 Task: Add Sprouts Organic Apricot Fruit Spread to the cart.
Action: Mouse moved to (20, 73)
Screenshot: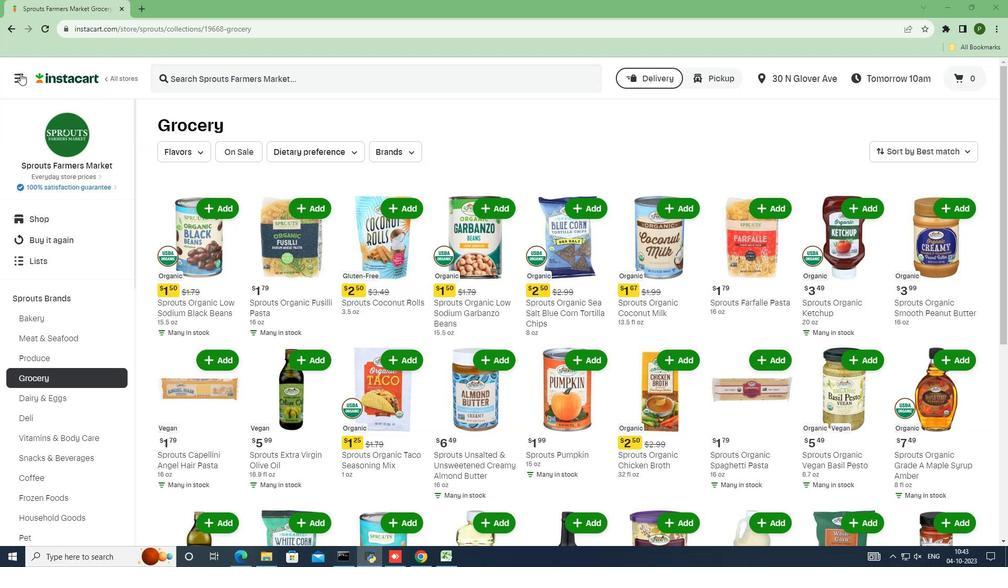 
Action: Mouse pressed left at (20, 73)
Screenshot: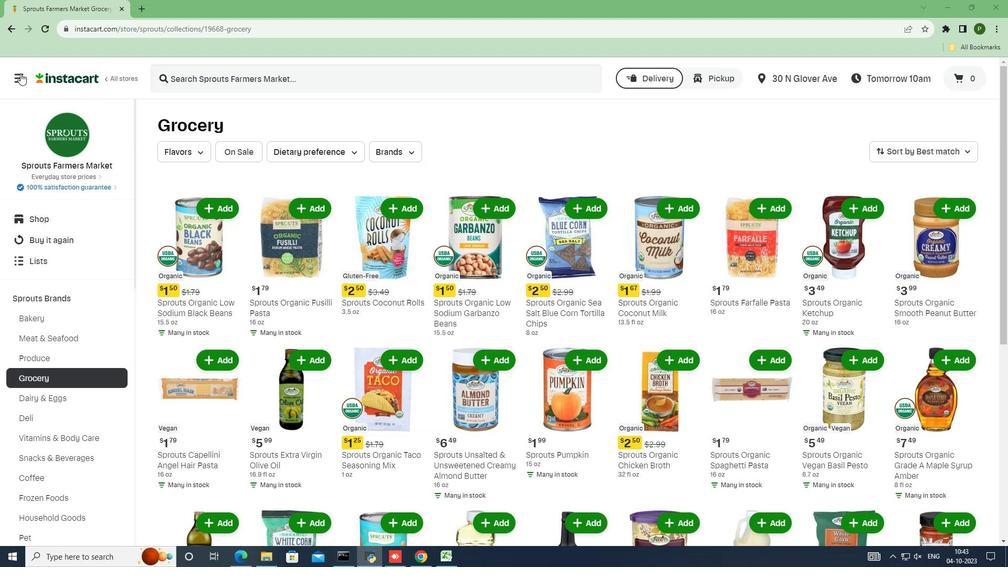 
Action: Mouse moved to (46, 295)
Screenshot: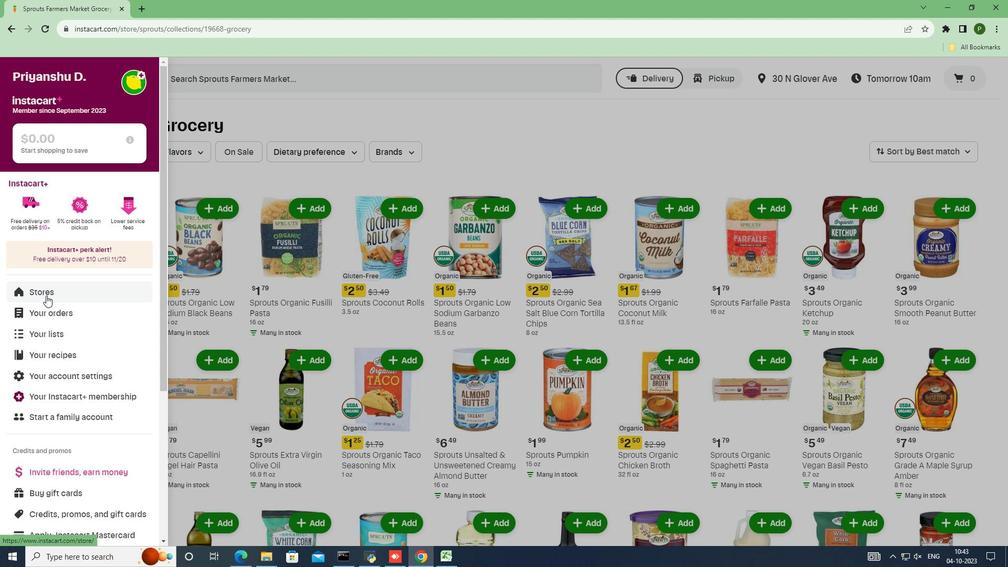 
Action: Mouse pressed left at (46, 295)
Screenshot: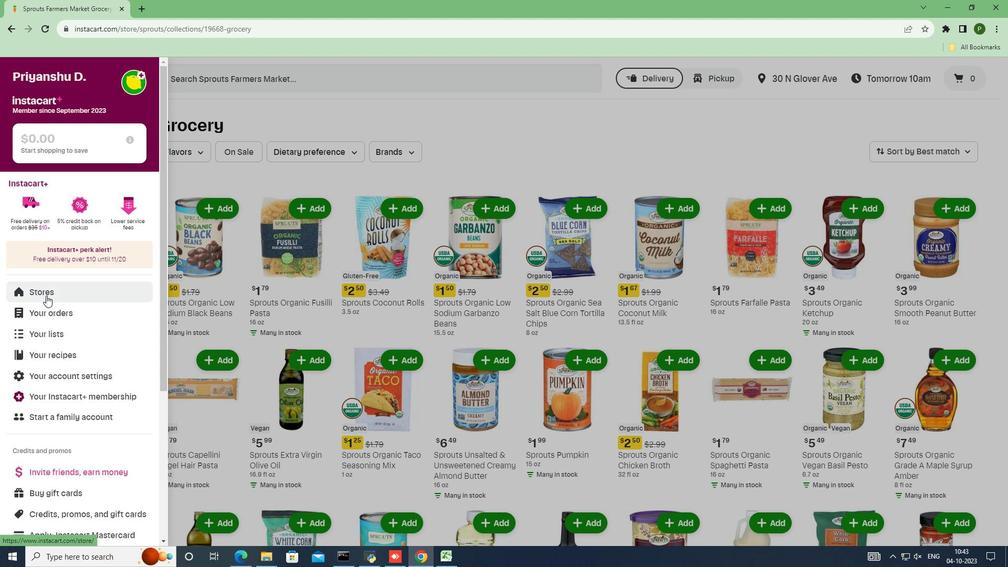 
Action: Mouse moved to (246, 122)
Screenshot: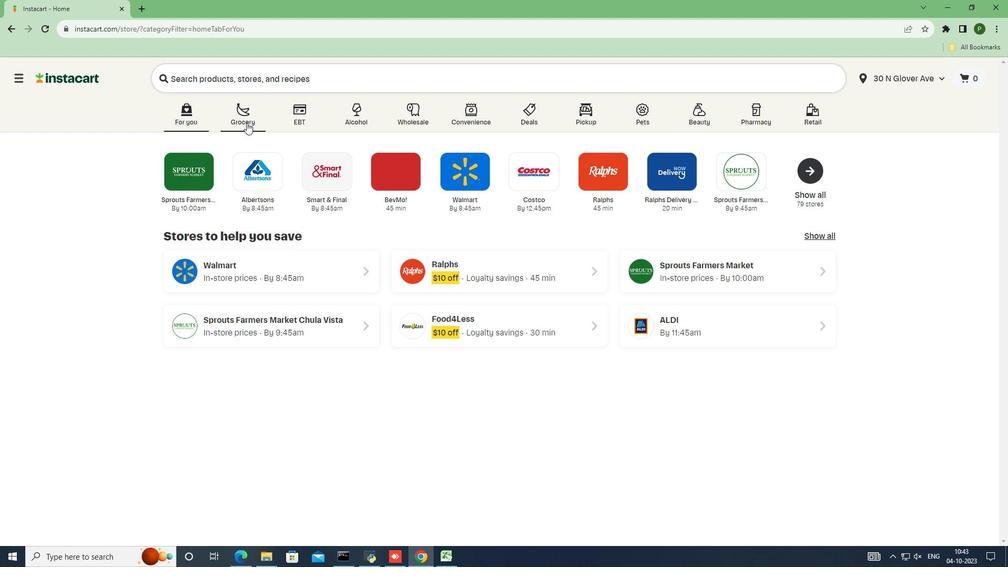 
Action: Mouse pressed left at (246, 122)
Screenshot: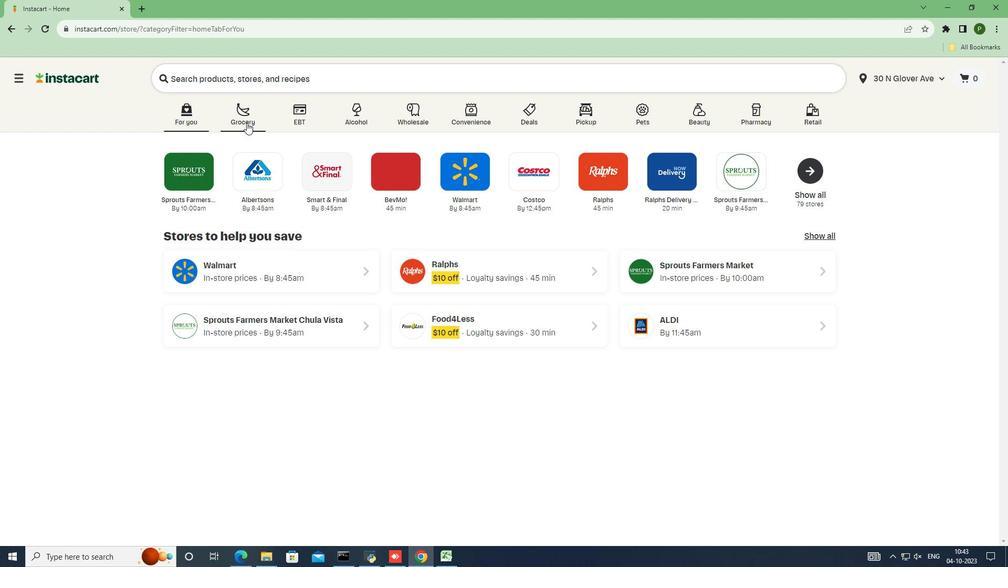 
Action: Mouse moved to (643, 250)
Screenshot: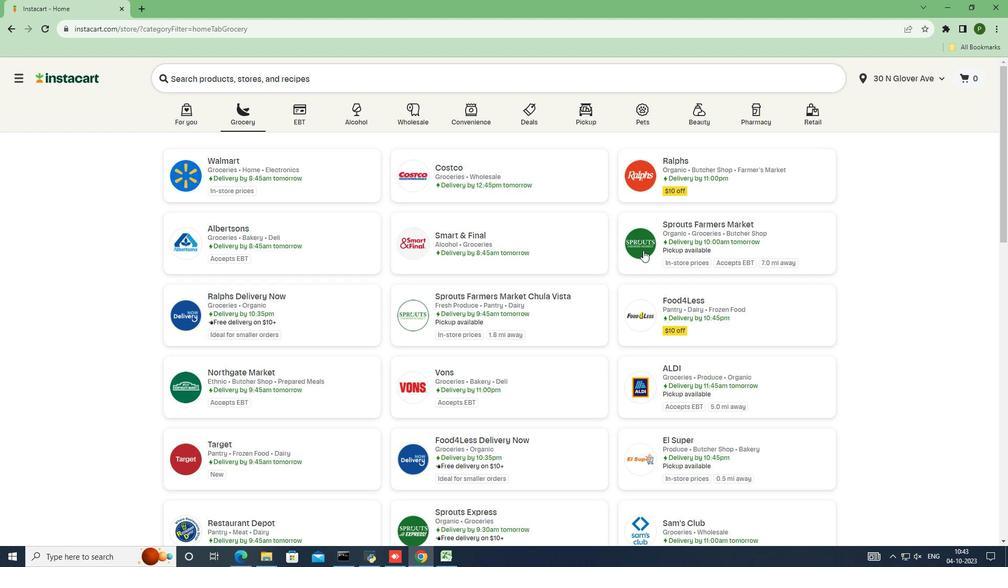 
Action: Mouse pressed left at (643, 250)
Screenshot: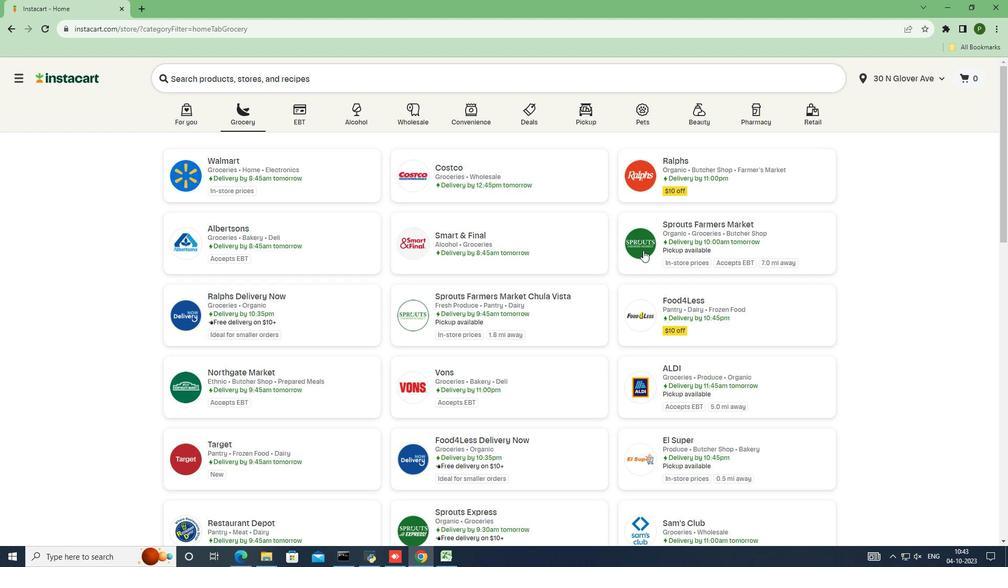 
Action: Mouse moved to (92, 296)
Screenshot: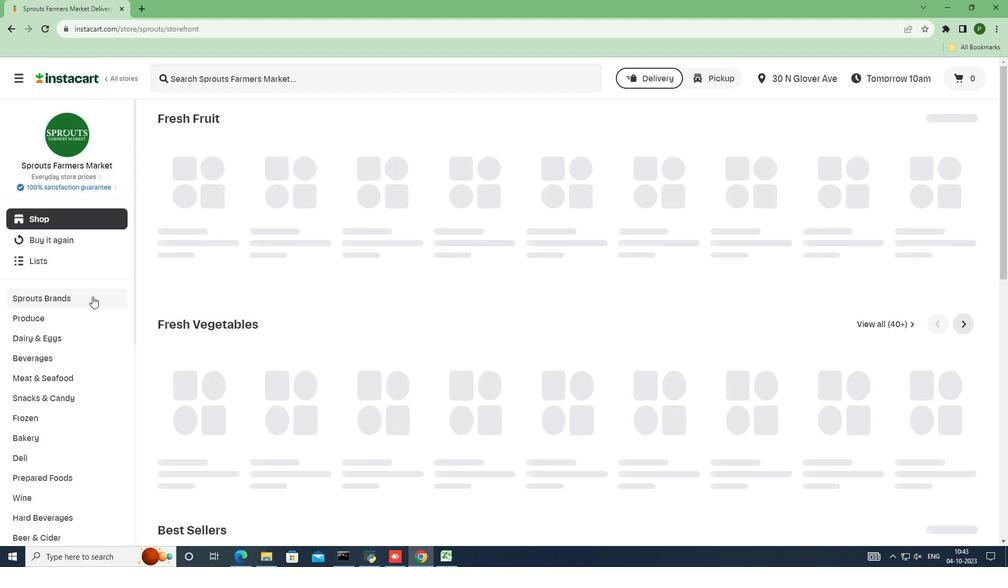 
Action: Mouse pressed left at (92, 296)
Screenshot: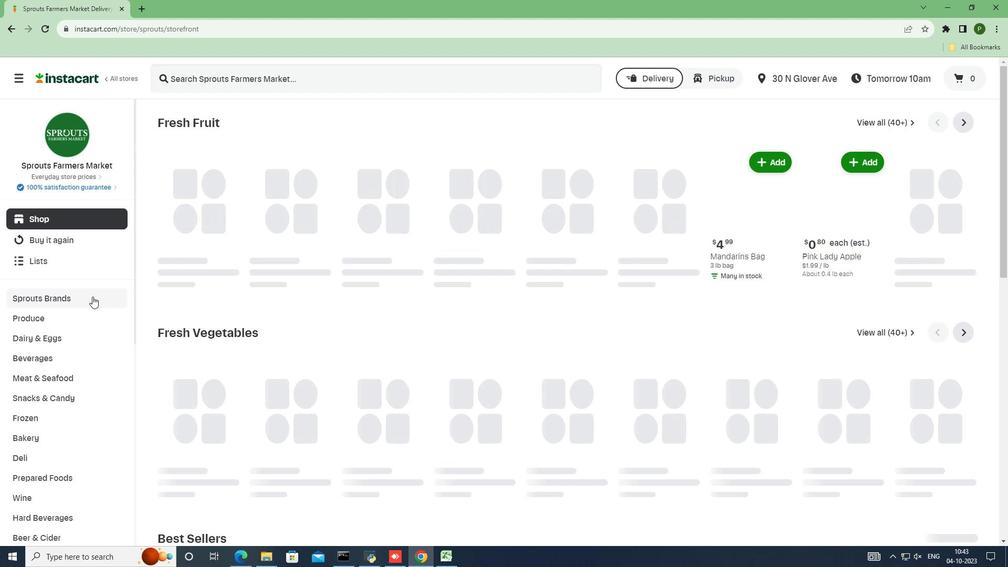 
Action: Mouse moved to (57, 377)
Screenshot: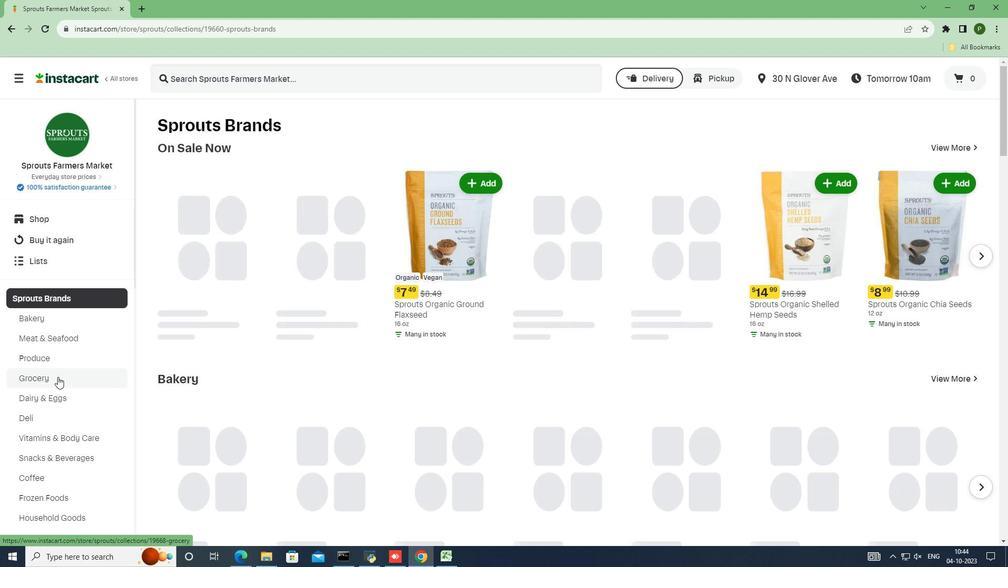 
Action: Mouse pressed left at (57, 377)
Screenshot: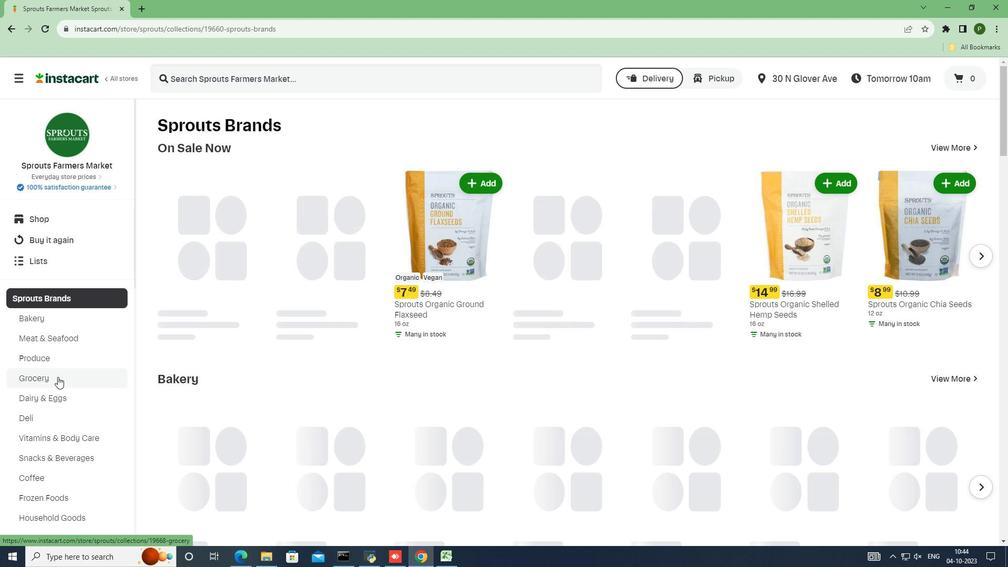 
Action: Mouse moved to (232, 183)
Screenshot: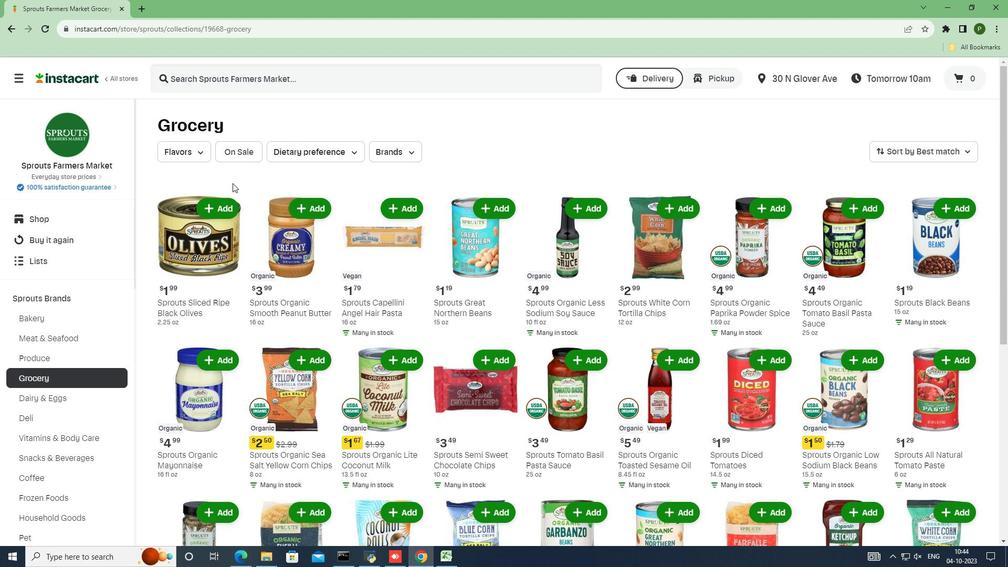 
Action: Mouse scrolled (232, 182) with delta (0, 0)
Screenshot: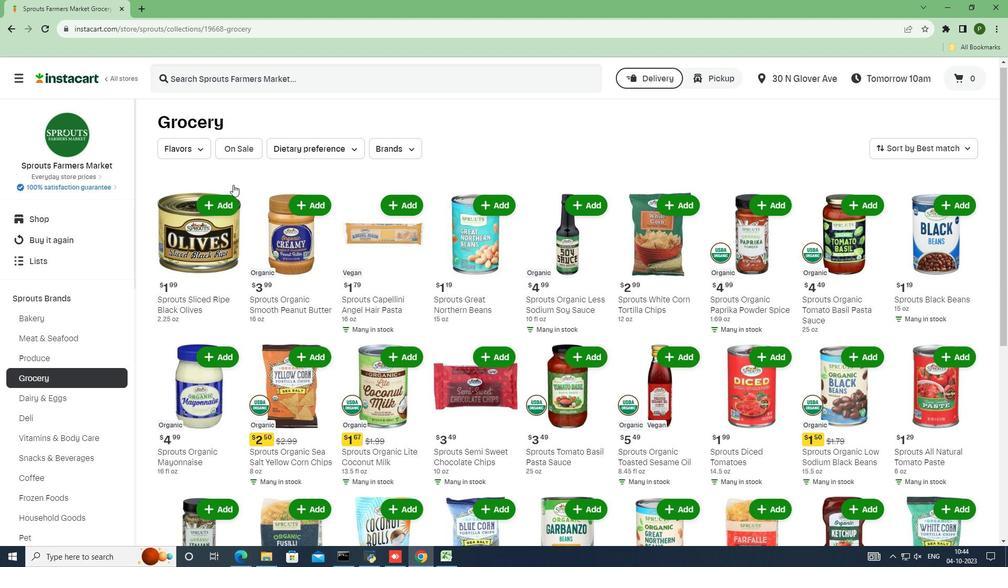 
Action: Mouse moved to (233, 184)
Screenshot: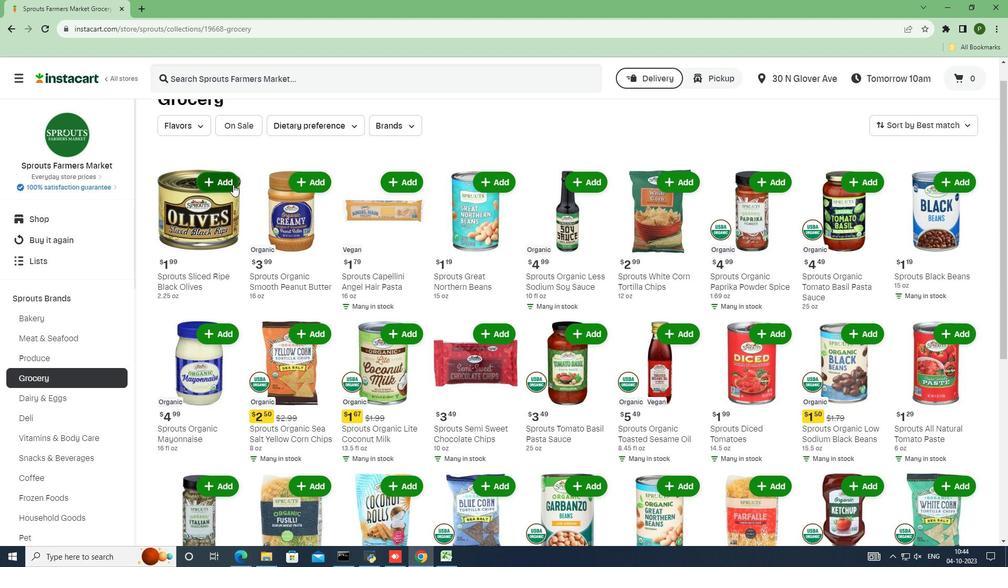 
Action: Mouse scrolled (233, 184) with delta (0, 0)
Screenshot: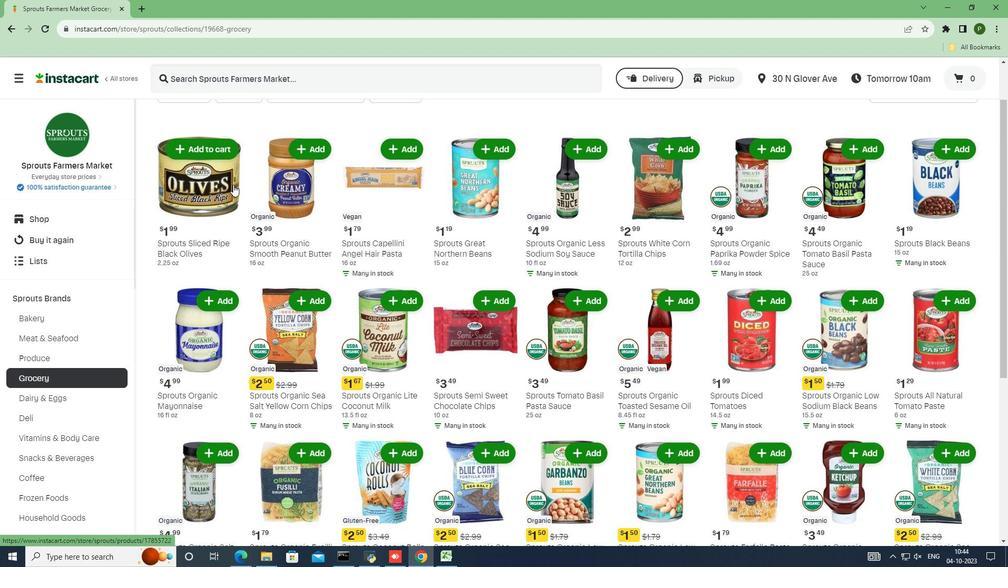 
Action: Mouse moved to (233, 184)
Screenshot: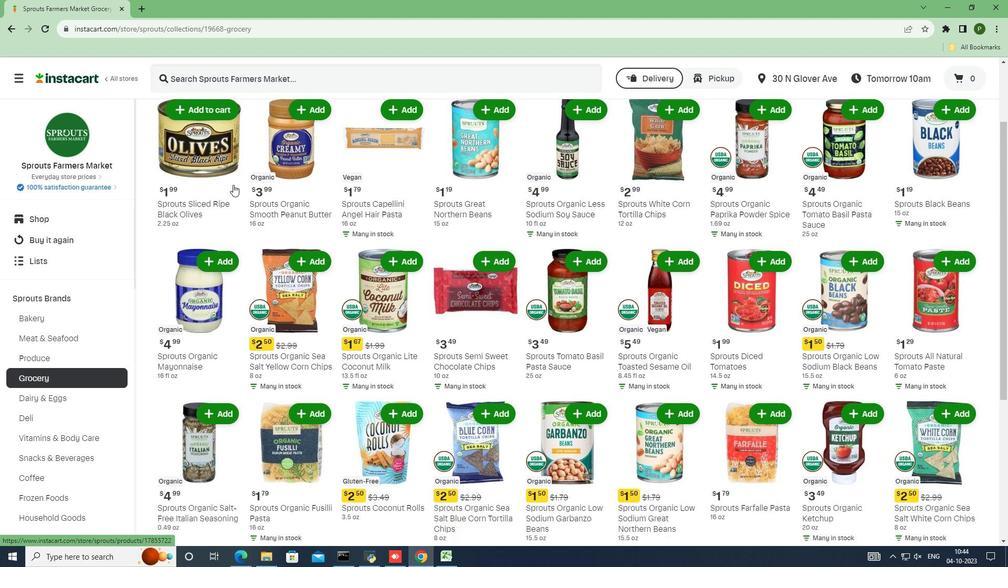 
Action: Mouse scrolled (233, 184) with delta (0, 0)
Screenshot: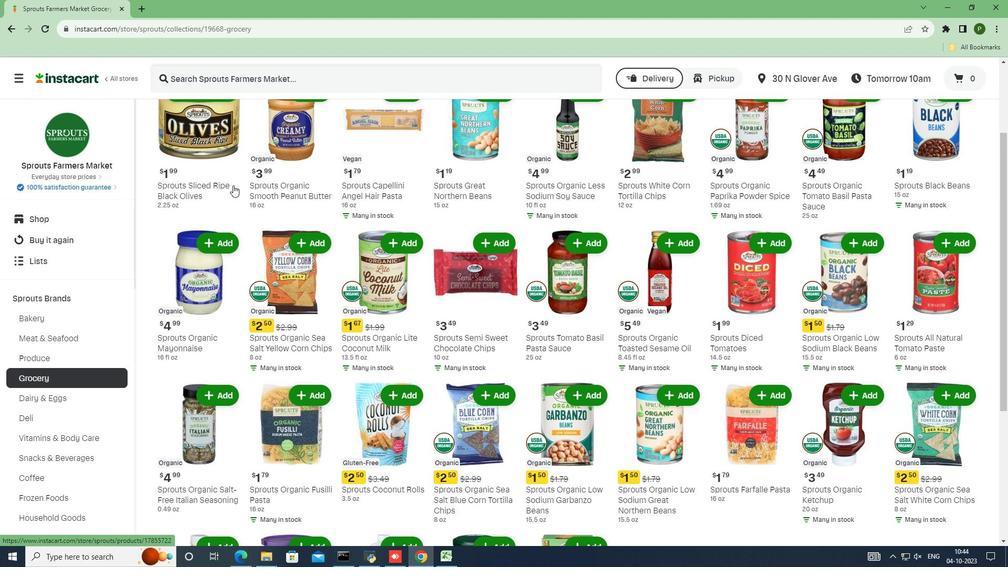 
Action: Mouse moved to (233, 185)
Screenshot: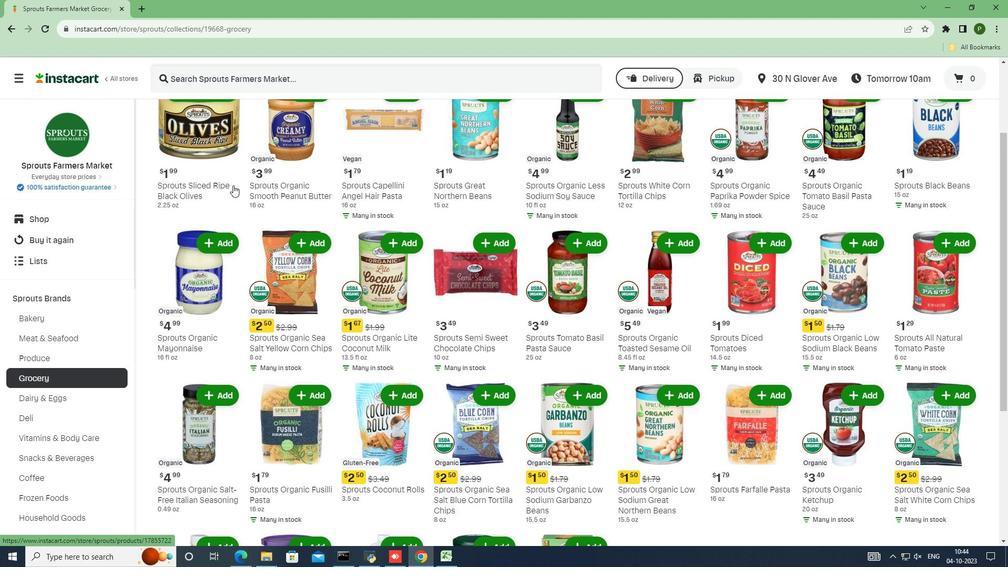 
Action: Mouse scrolled (233, 184) with delta (0, 0)
Screenshot: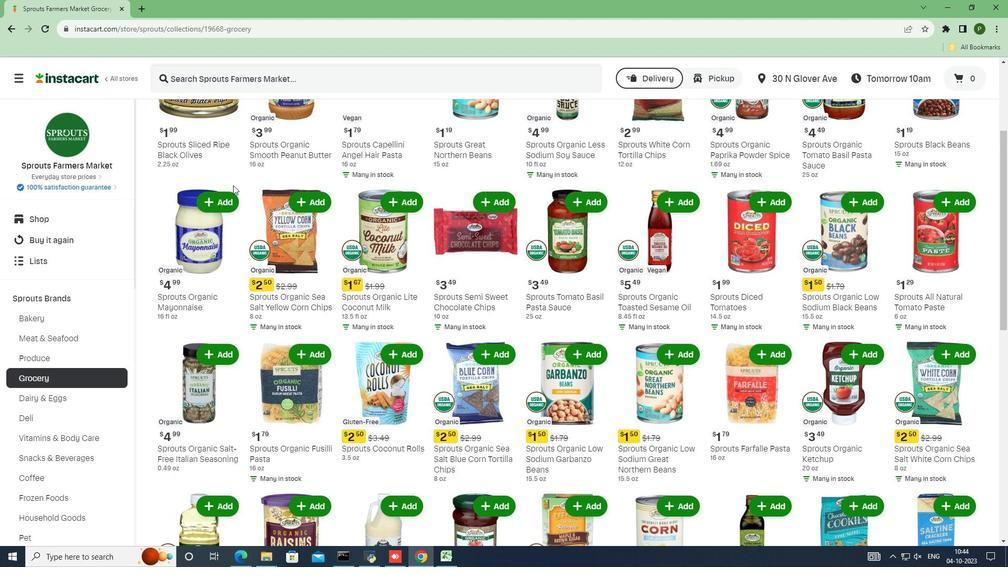 
Action: Mouse scrolled (233, 184) with delta (0, 0)
Screenshot: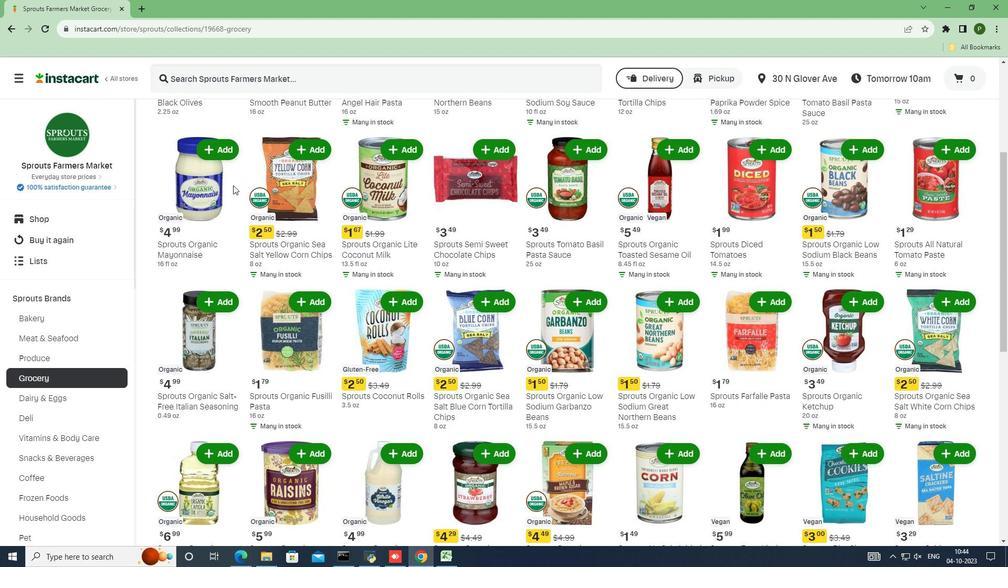 
Action: Mouse scrolled (233, 184) with delta (0, 0)
Screenshot: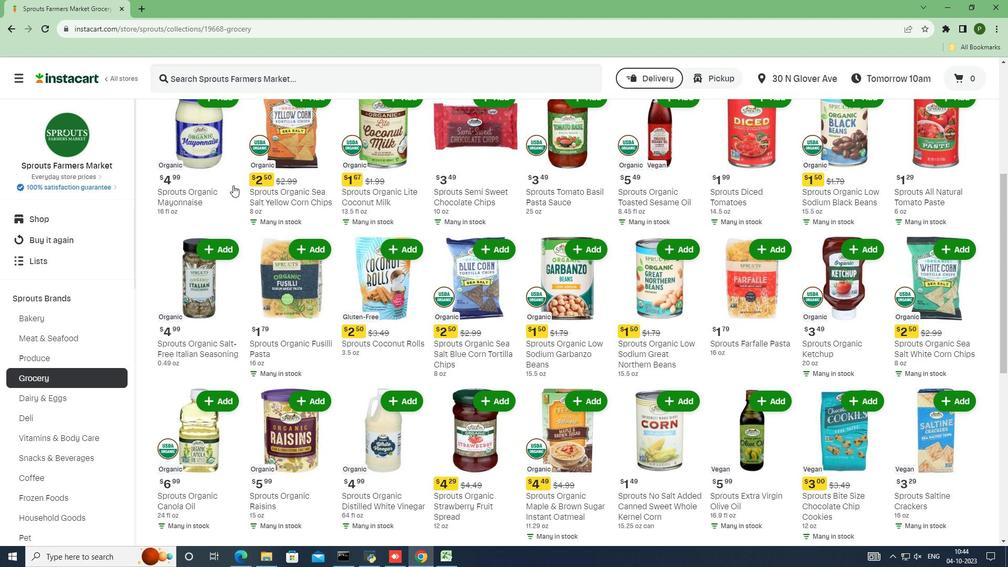 
Action: Mouse scrolled (233, 184) with delta (0, 0)
Screenshot: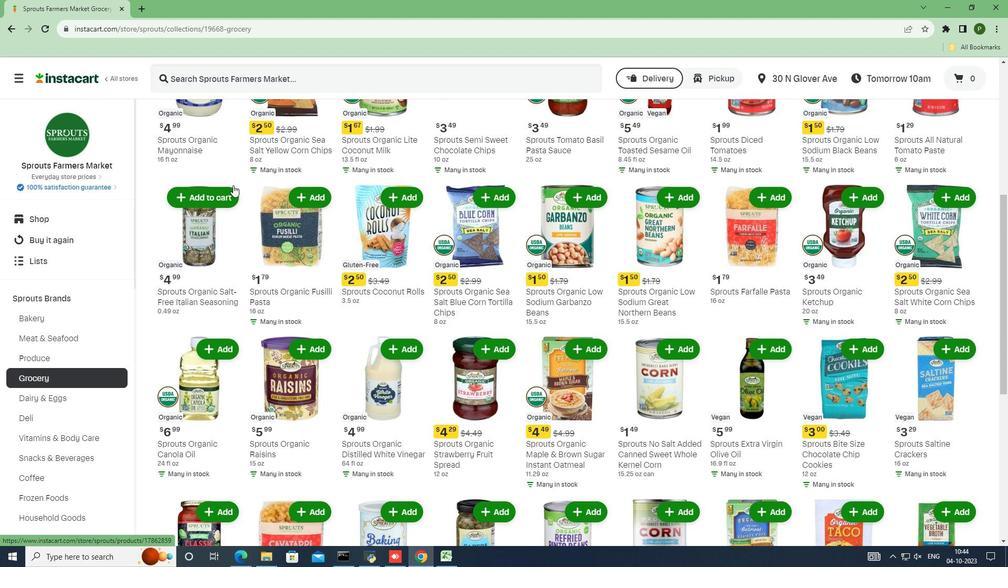 
Action: Mouse scrolled (233, 184) with delta (0, 0)
Screenshot: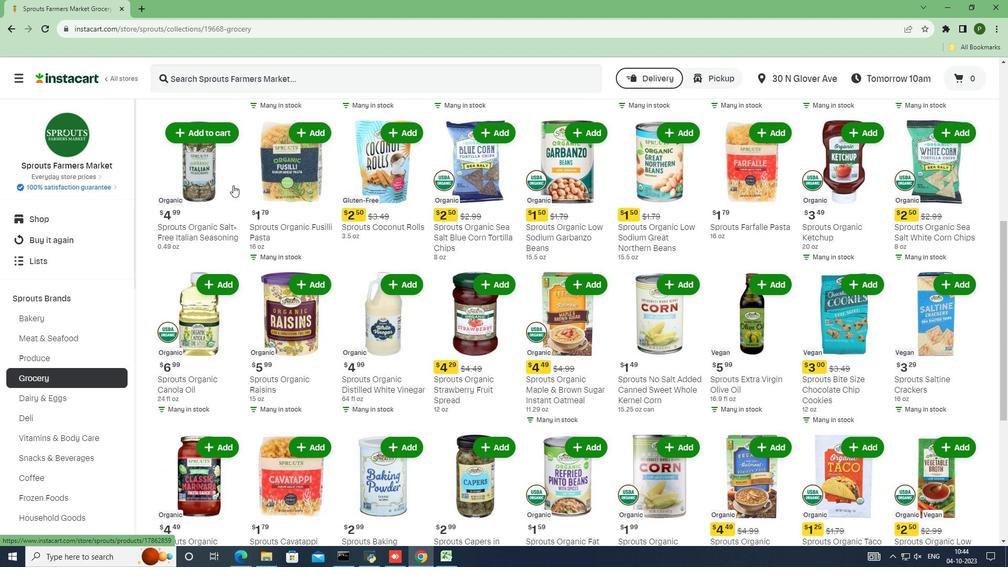 
Action: Mouse scrolled (233, 184) with delta (0, 0)
Screenshot: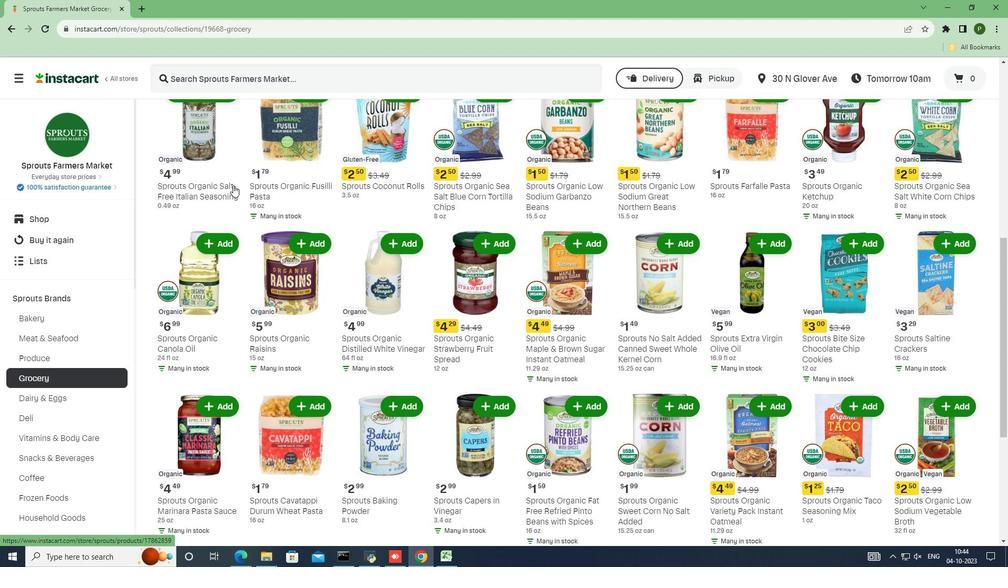 
Action: Mouse scrolled (233, 184) with delta (0, 0)
Screenshot: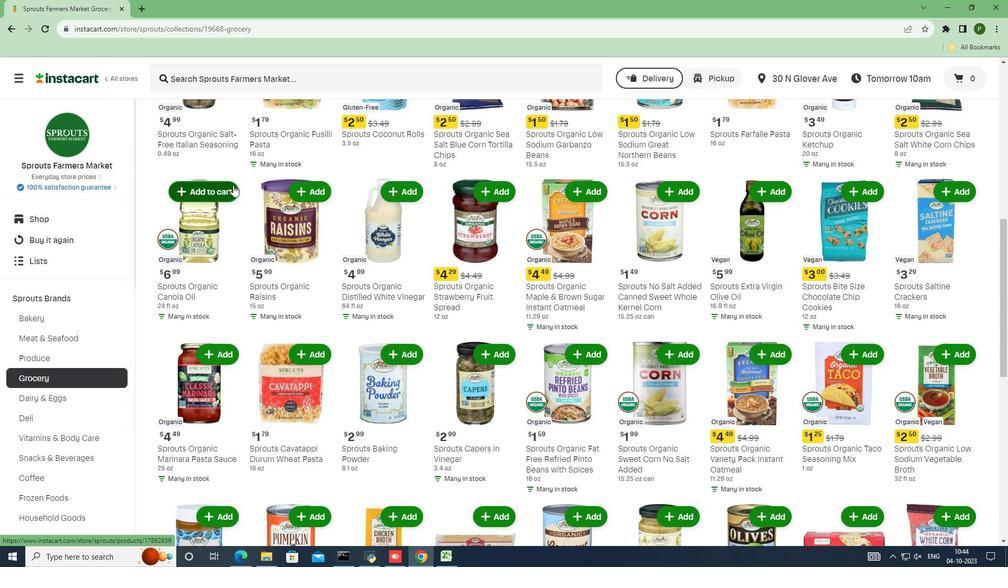 
Action: Mouse scrolled (233, 184) with delta (0, 0)
Screenshot: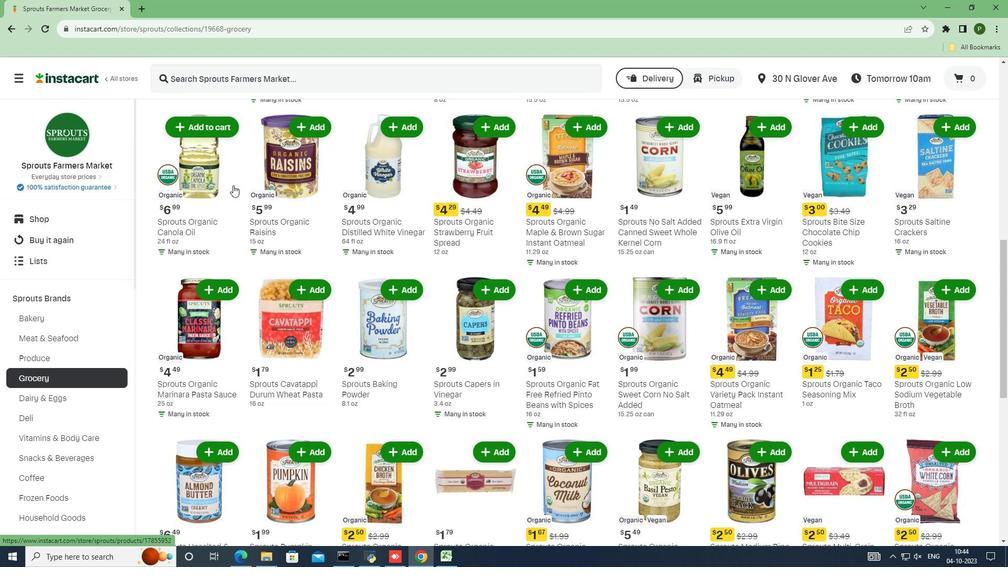 
Action: Mouse scrolled (233, 184) with delta (0, 0)
Screenshot: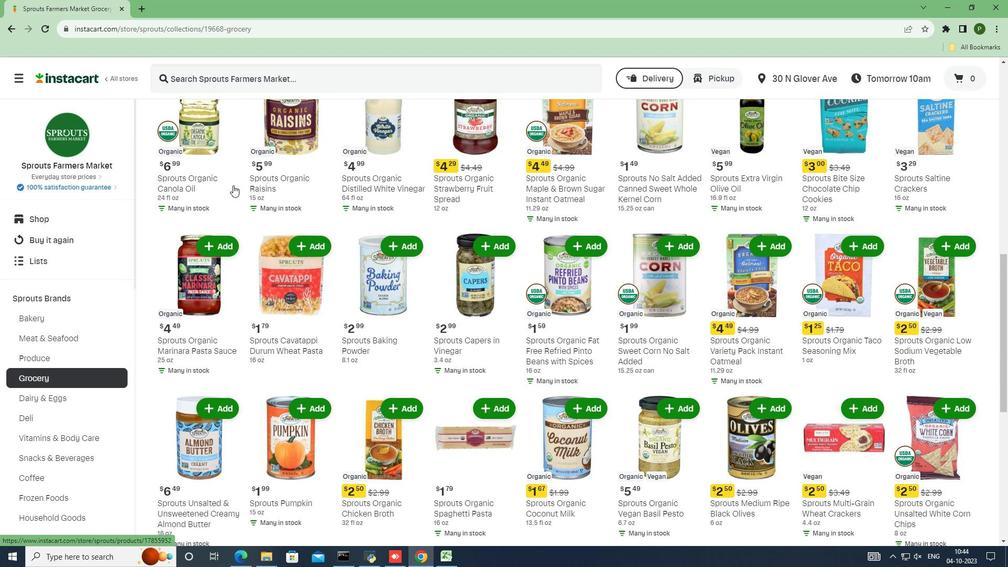 
Action: Mouse scrolled (233, 184) with delta (0, 0)
Screenshot: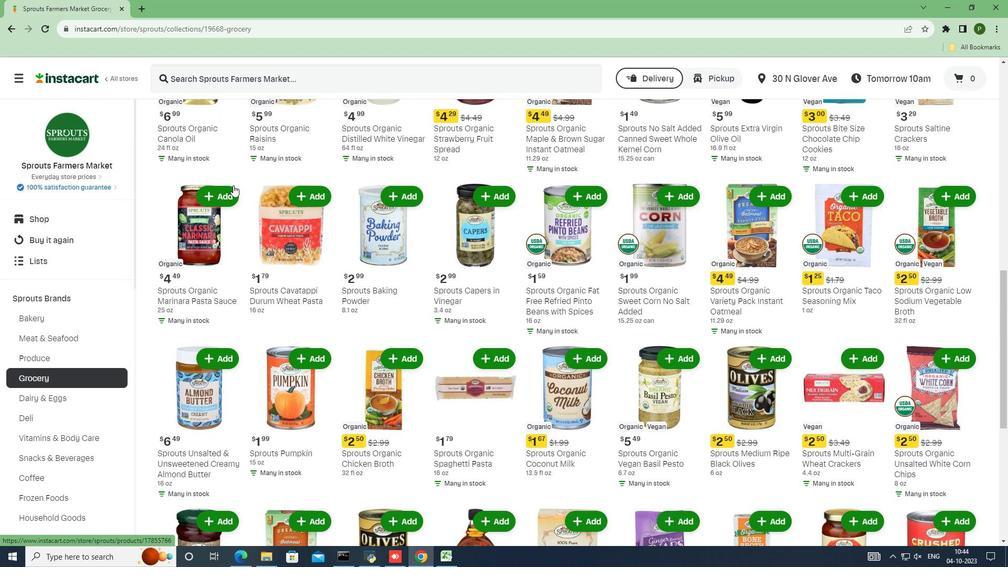 
Action: Mouse scrolled (233, 184) with delta (0, 0)
Screenshot: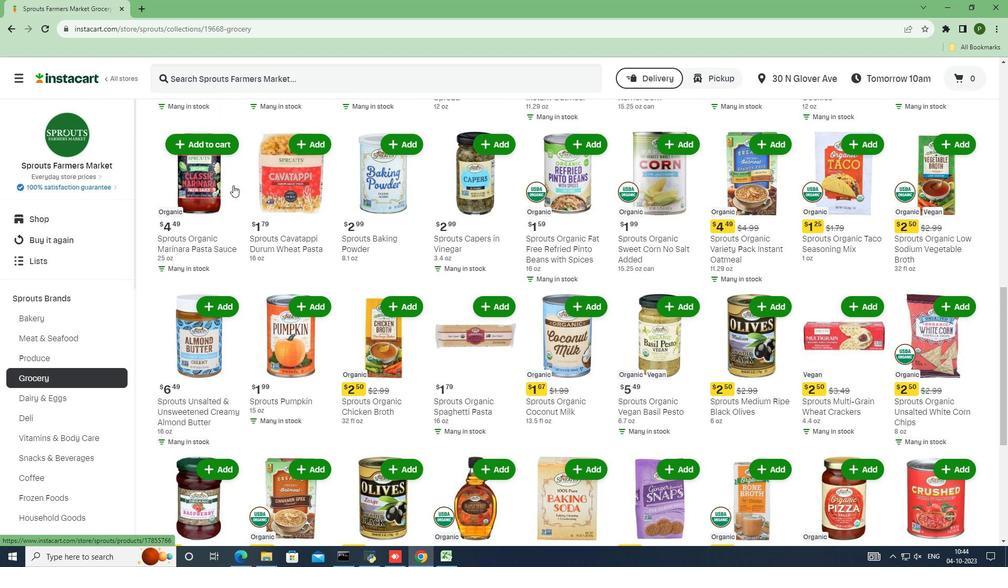 
Action: Mouse scrolled (233, 184) with delta (0, 0)
Screenshot: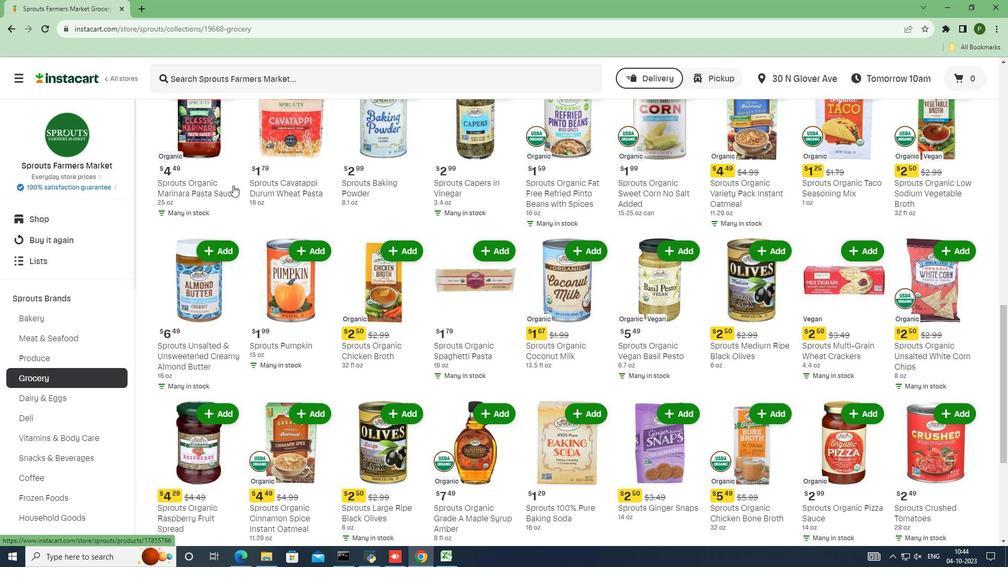 
Action: Mouse scrolled (233, 184) with delta (0, 0)
Screenshot: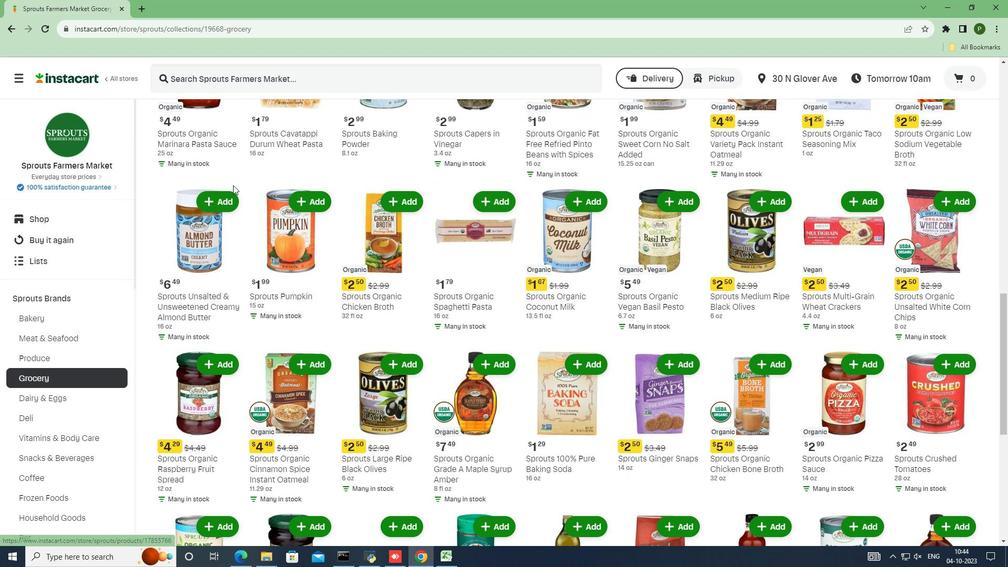 
Action: Mouse scrolled (233, 184) with delta (0, 0)
Screenshot: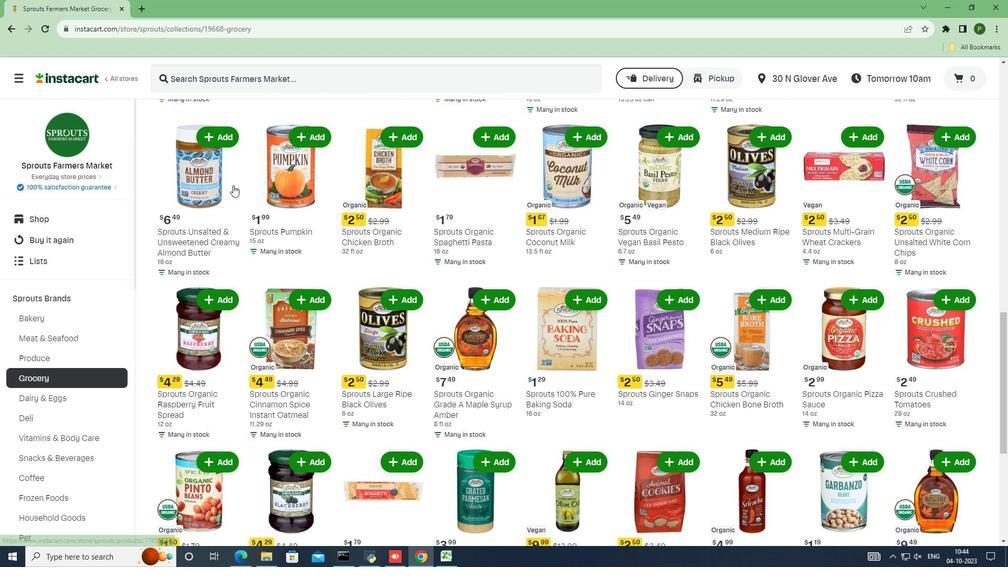 
Action: Mouse scrolled (233, 184) with delta (0, 0)
Screenshot: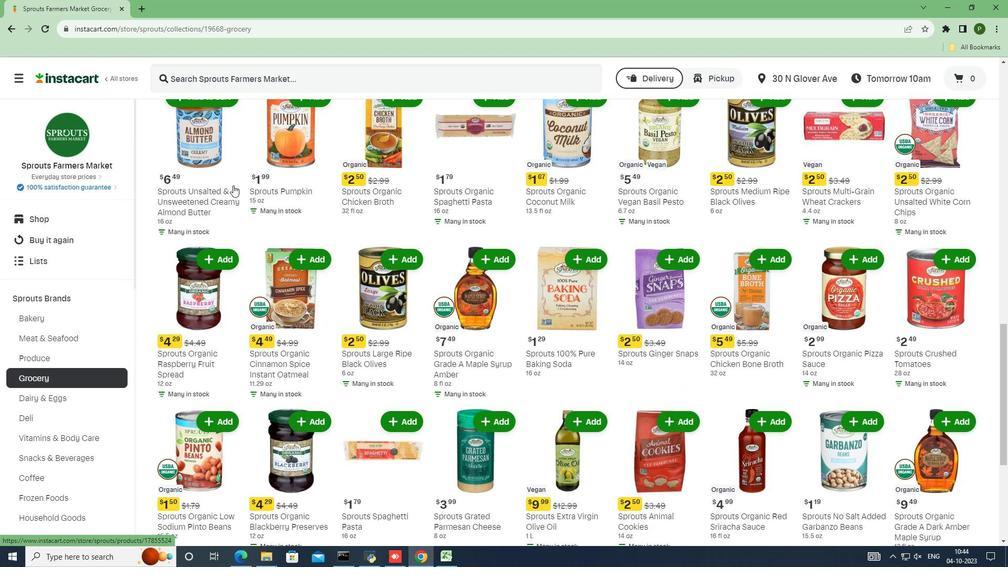 
Action: Mouse scrolled (233, 184) with delta (0, 0)
Screenshot: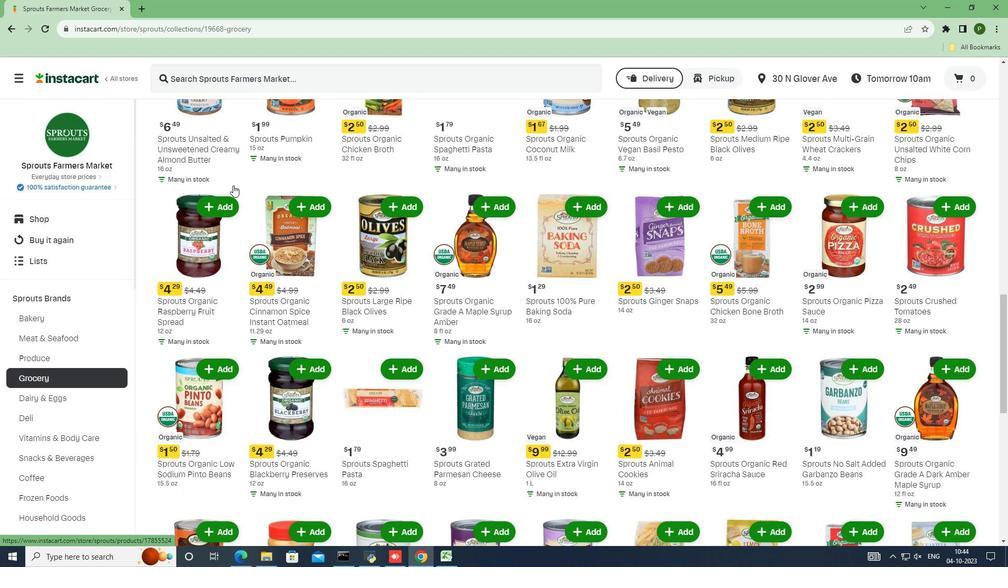 
Action: Mouse scrolled (233, 184) with delta (0, 0)
Screenshot: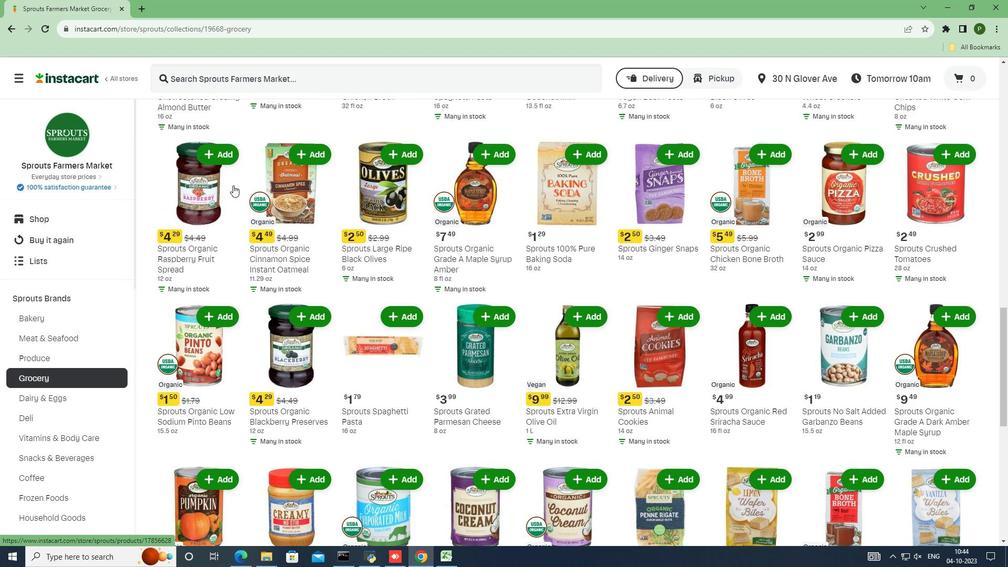 
Action: Mouse scrolled (233, 184) with delta (0, 0)
Screenshot: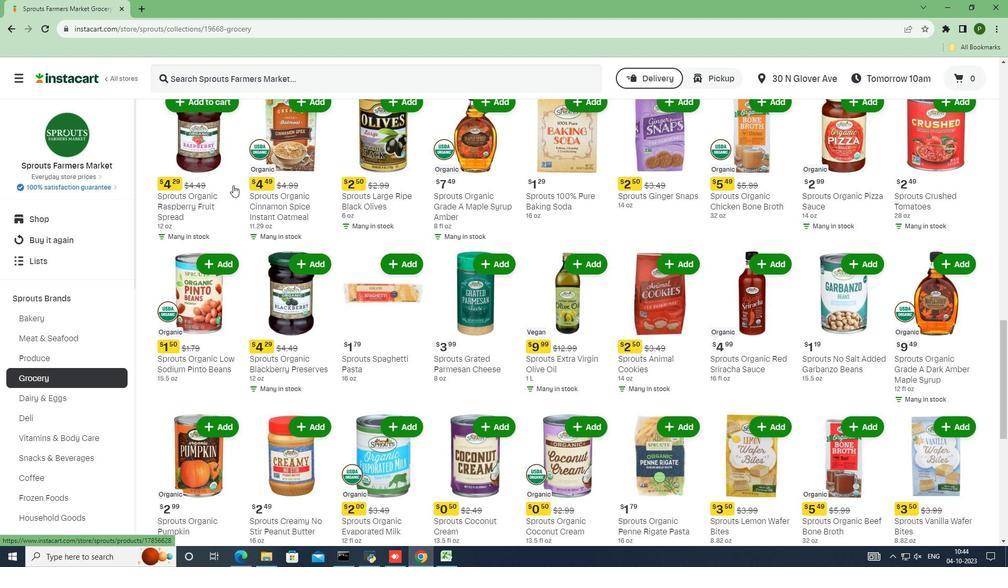 
Action: Mouse scrolled (233, 184) with delta (0, 0)
Screenshot: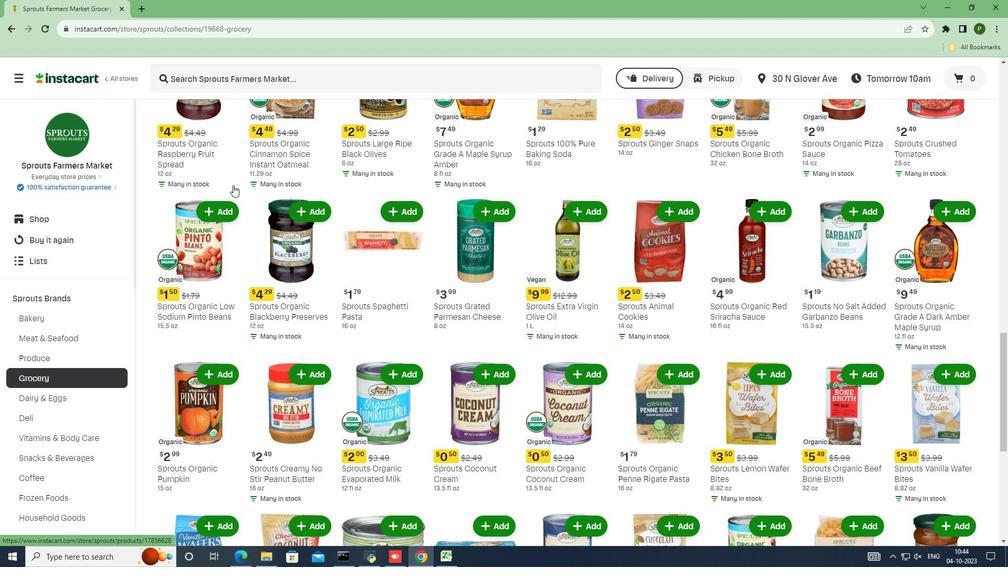 
Action: Mouse scrolled (233, 184) with delta (0, 0)
Screenshot: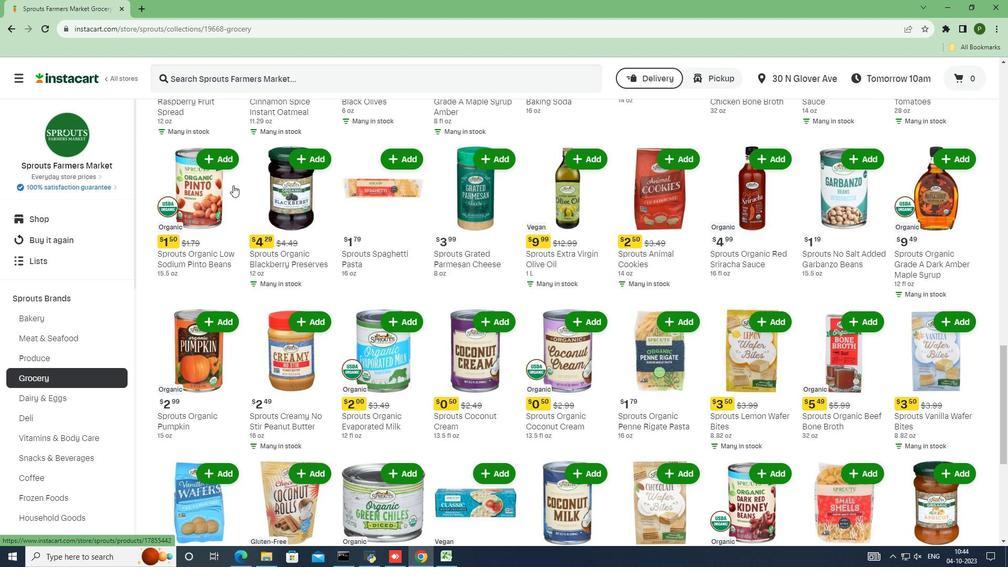 
Action: Mouse scrolled (233, 184) with delta (0, 0)
Screenshot: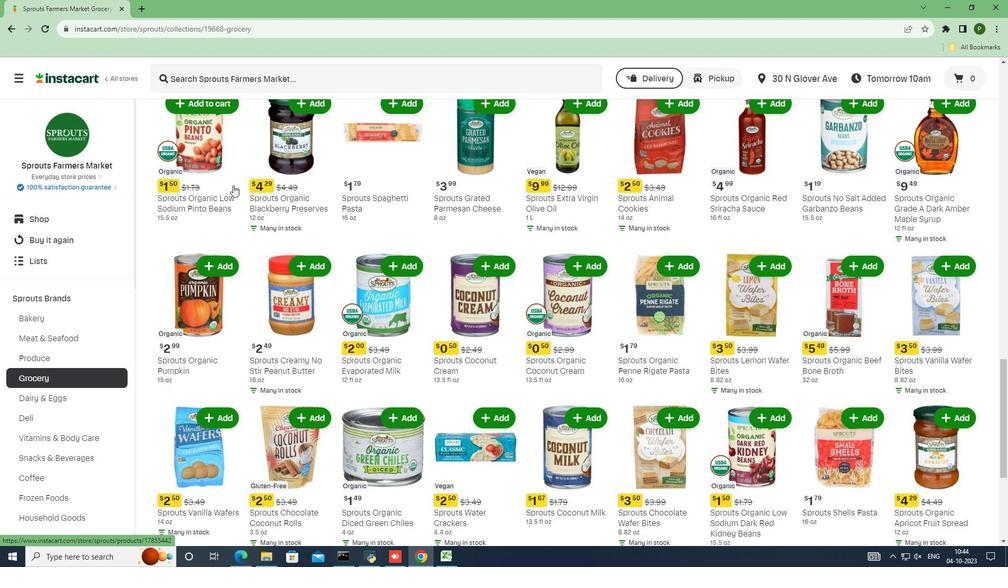
Action: Mouse scrolled (233, 184) with delta (0, 0)
Screenshot: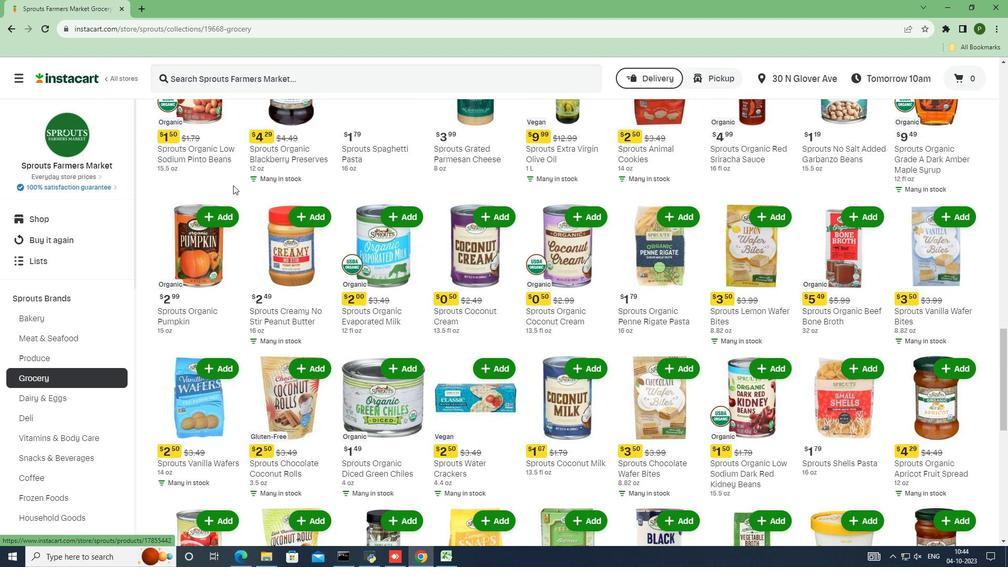 
Action: Mouse scrolled (233, 184) with delta (0, 0)
Screenshot: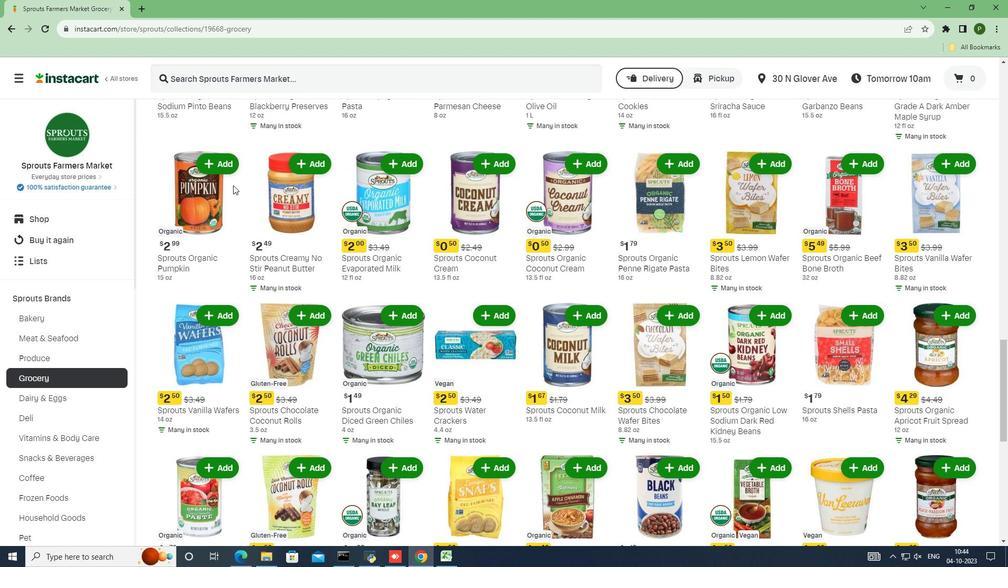 
Action: Mouse scrolled (233, 184) with delta (0, 0)
Screenshot: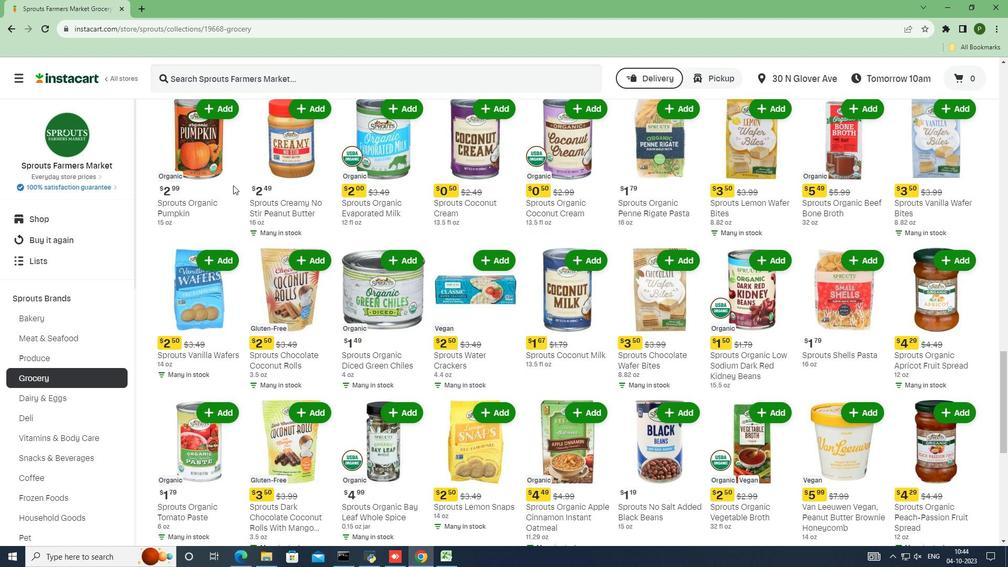 
Action: Mouse scrolled (233, 184) with delta (0, 0)
Screenshot: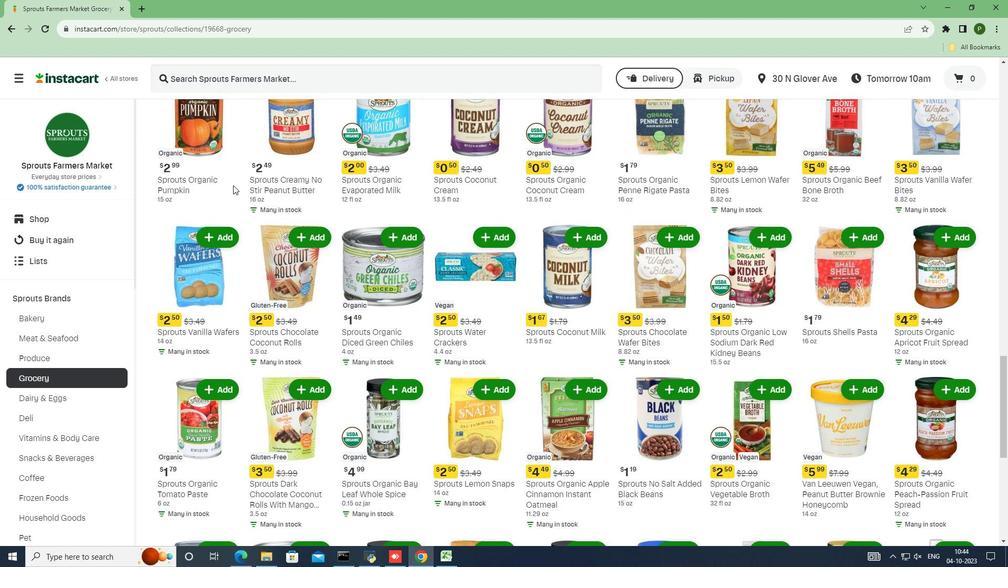 
Action: Mouse scrolled (233, 184) with delta (0, 0)
Screenshot: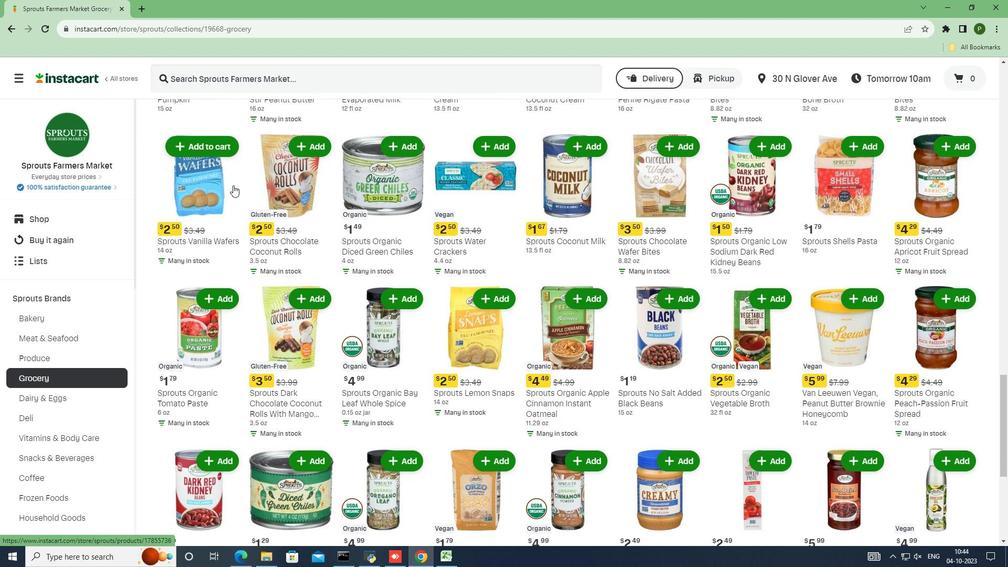 
Action: Mouse moved to (755, 215)
Screenshot: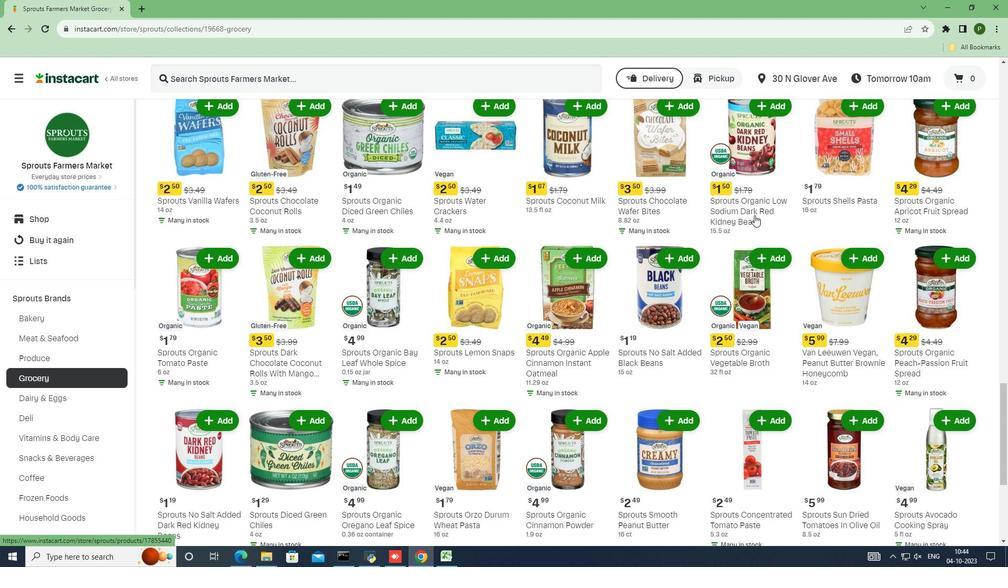 
Action: Mouse scrolled (755, 215) with delta (0, 0)
Screenshot: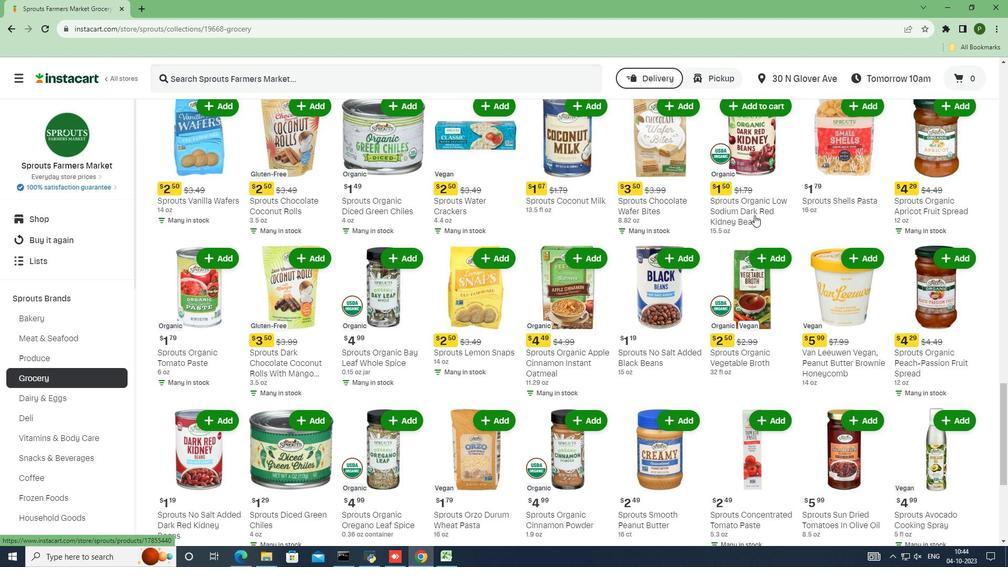 
Action: Mouse moved to (913, 157)
Screenshot: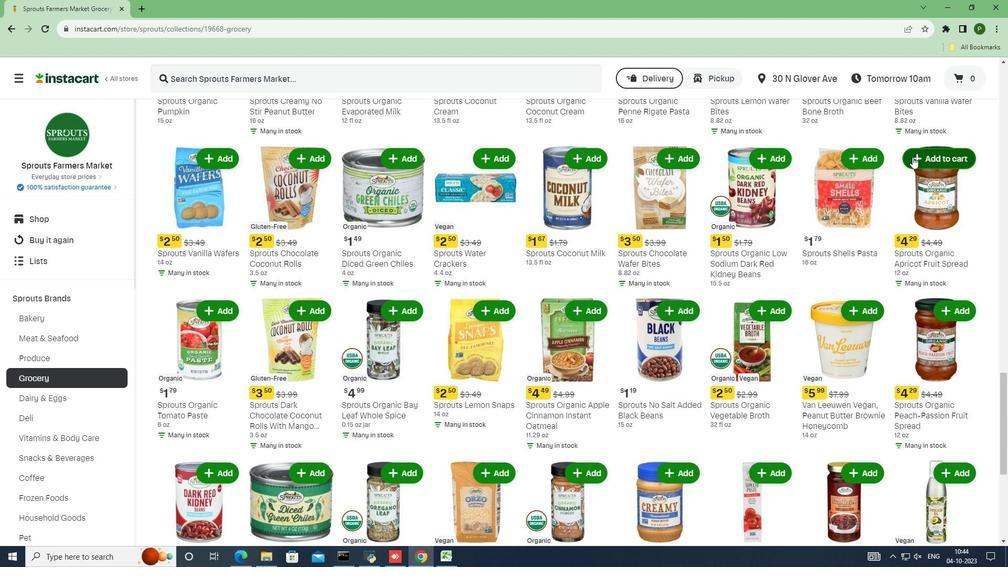
Action: Mouse pressed left at (913, 157)
Screenshot: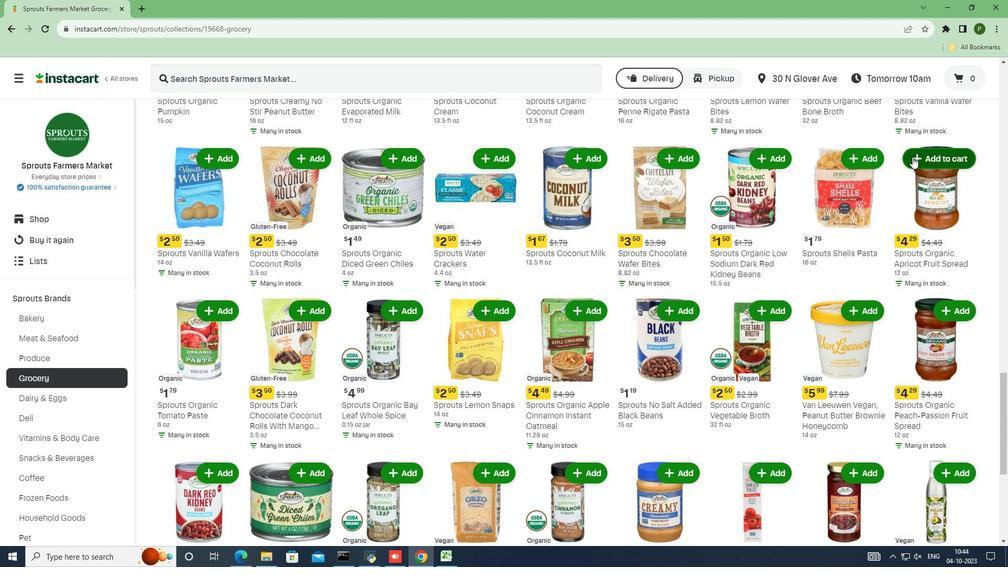 
Action: Mouse moved to (913, 156)
Screenshot: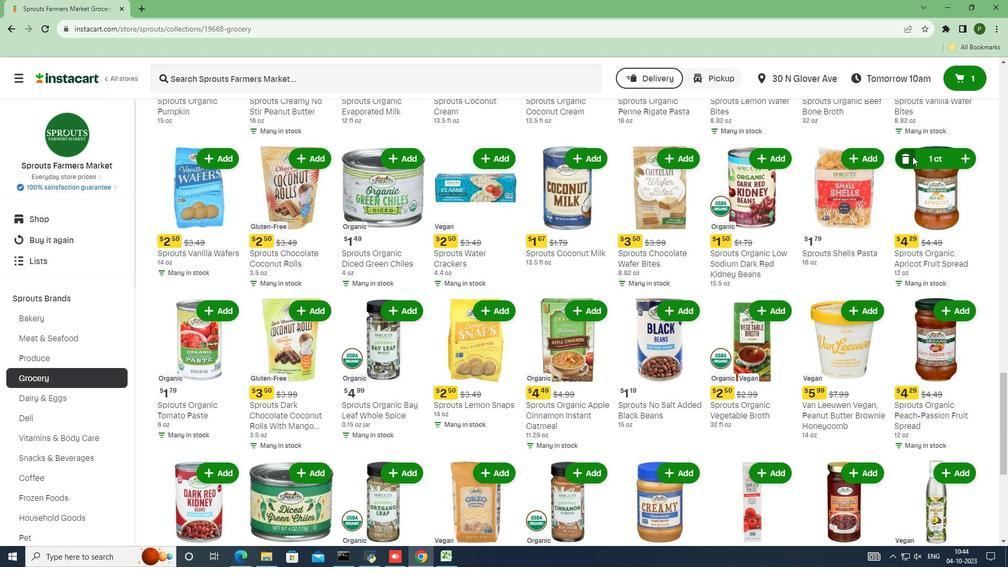 
